 Task: Choose the host language as Russian.
Action: Mouse moved to (781, 91)
Screenshot: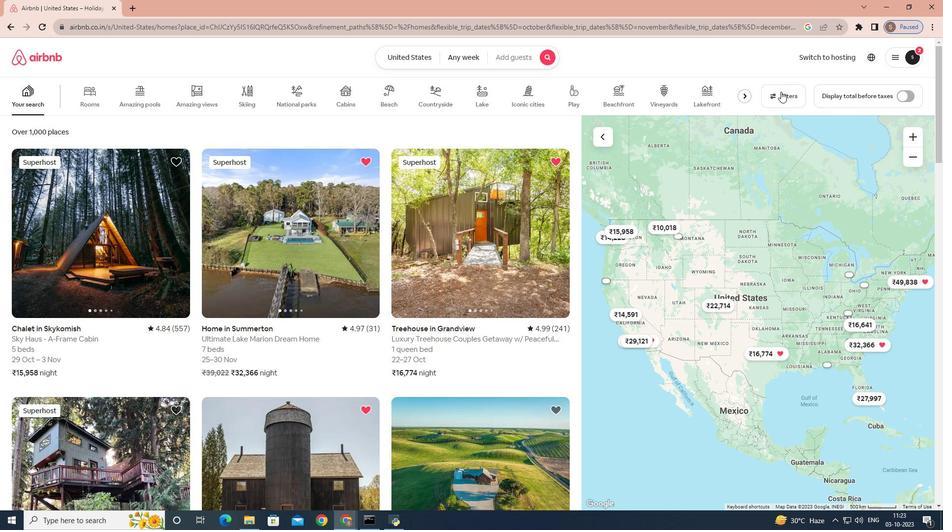 
Action: Mouse pressed left at (781, 91)
Screenshot: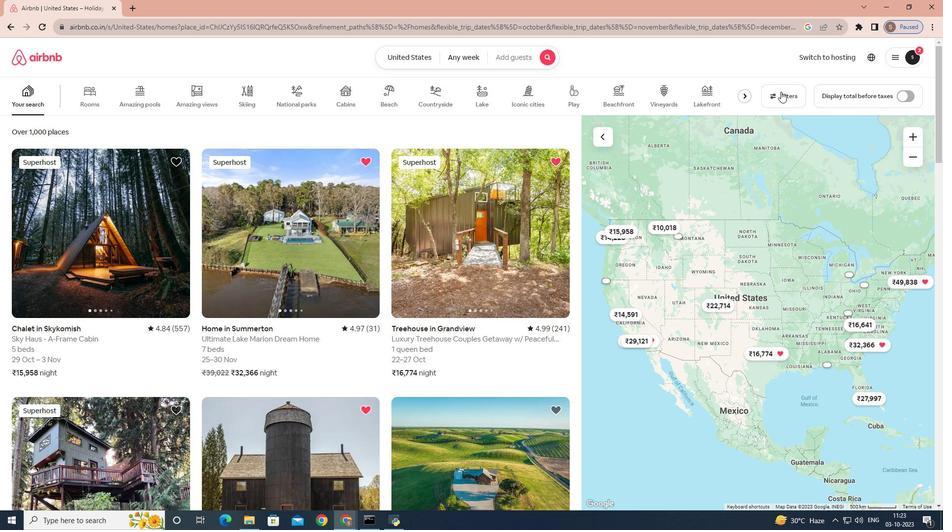
Action: Mouse moved to (598, 156)
Screenshot: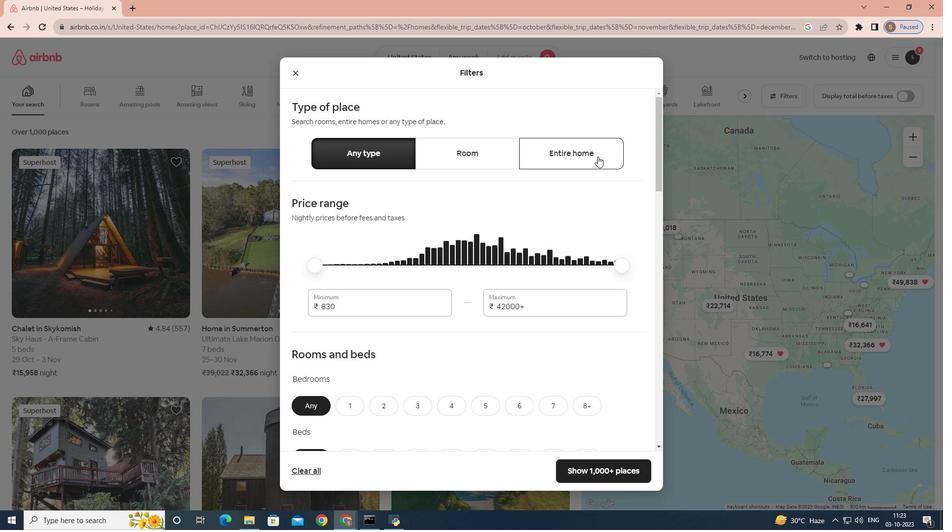
Action: Mouse pressed left at (598, 156)
Screenshot: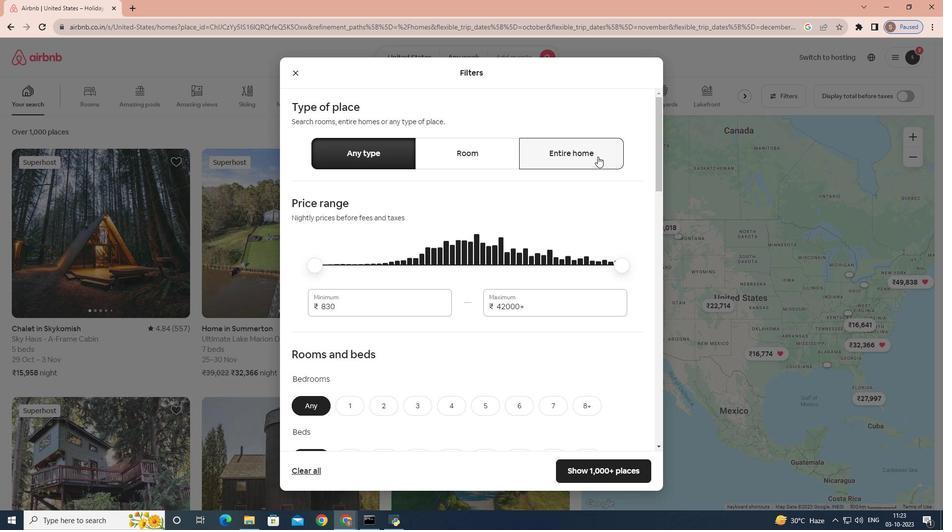 
Action: Mouse moved to (582, 178)
Screenshot: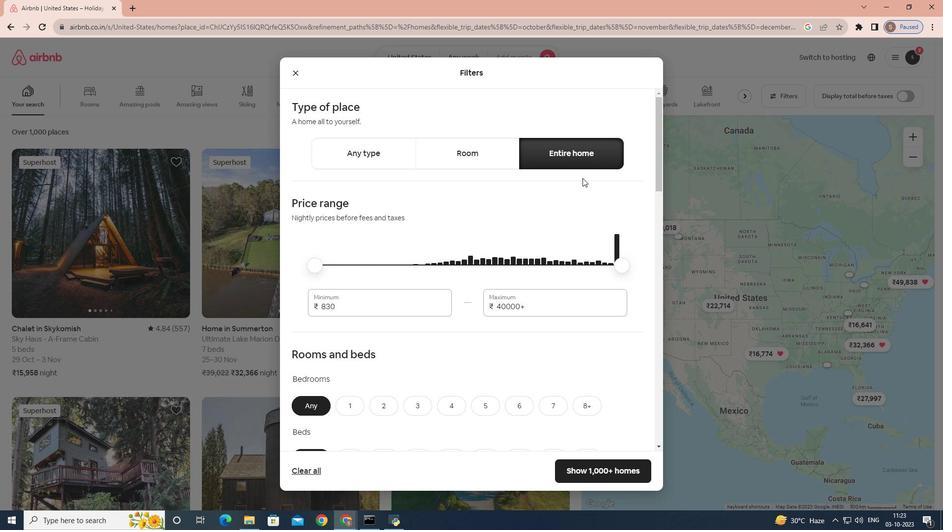 
Action: Mouse scrolled (582, 177) with delta (0, 0)
Screenshot: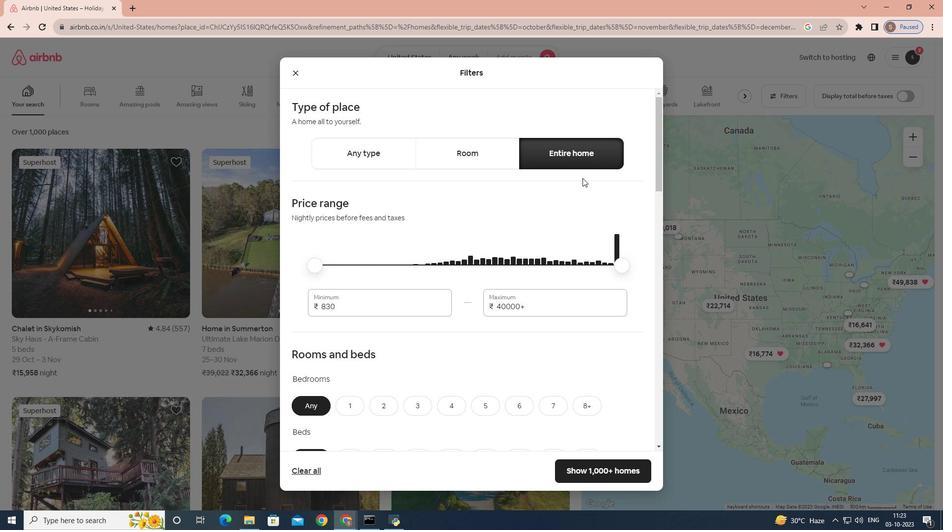 
Action: Mouse scrolled (582, 177) with delta (0, 0)
Screenshot: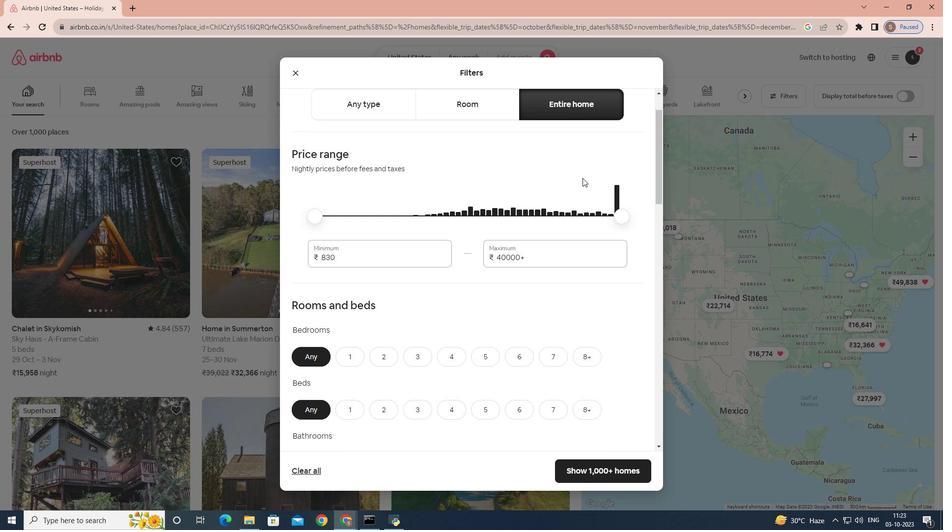 
Action: Mouse scrolled (582, 177) with delta (0, 0)
Screenshot: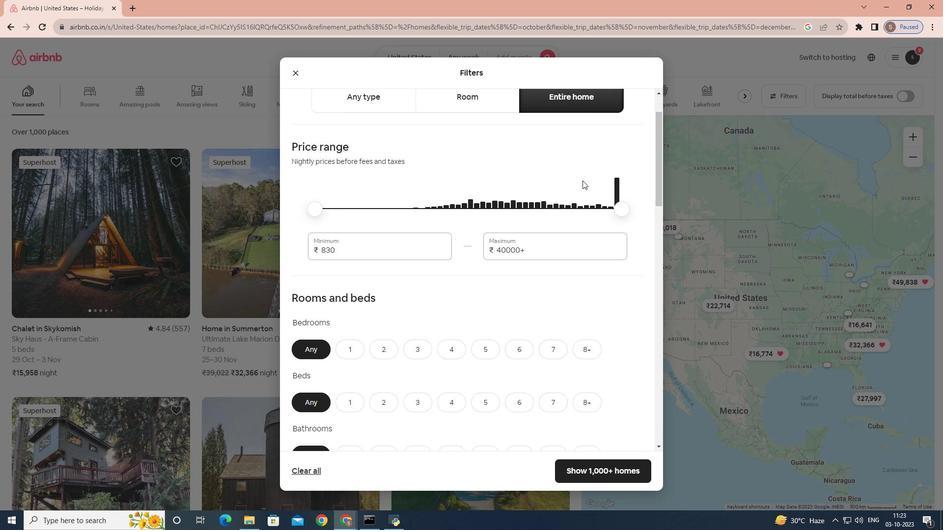 
Action: Mouse moved to (582, 179)
Screenshot: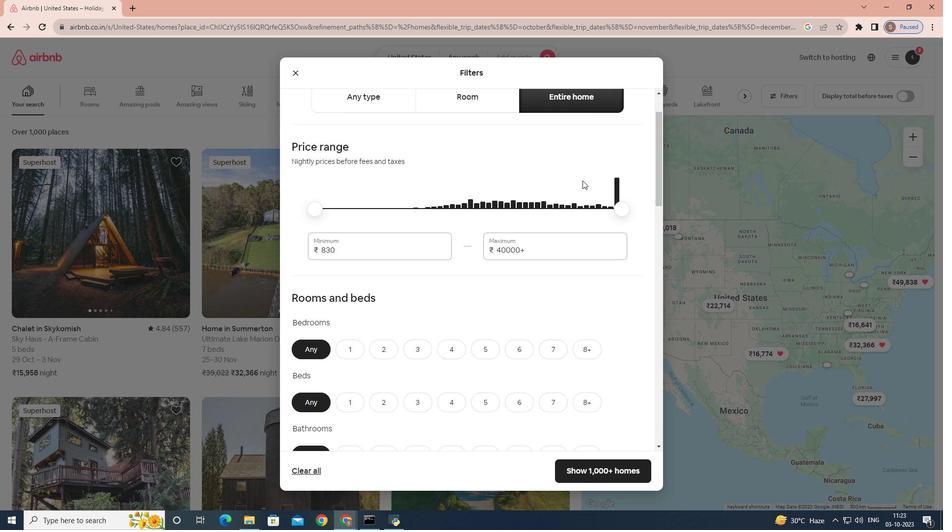 
Action: Mouse scrolled (582, 178) with delta (0, 0)
Screenshot: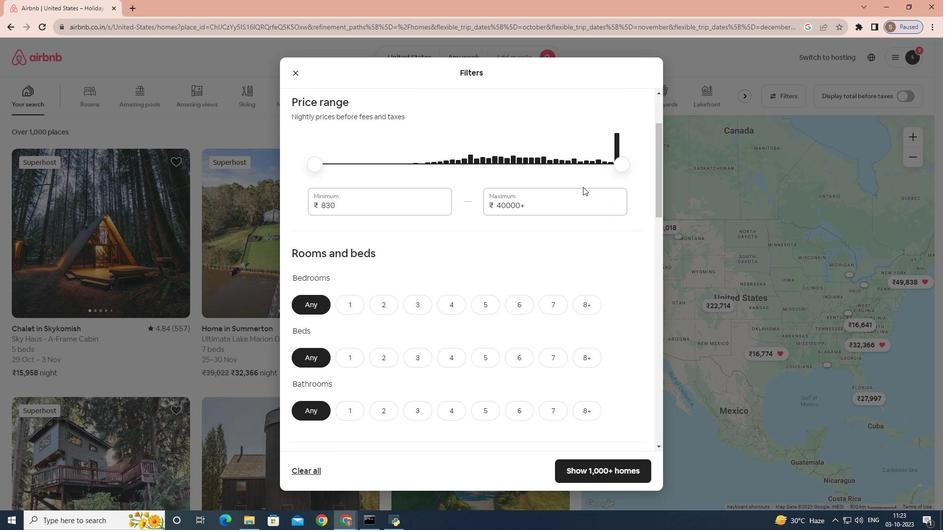 
Action: Mouse moved to (583, 183)
Screenshot: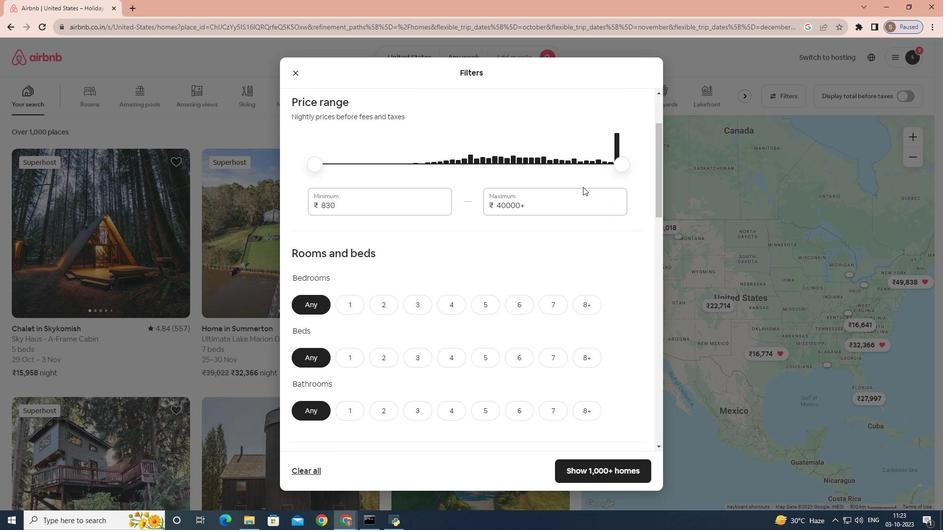 
Action: Mouse scrolled (583, 183) with delta (0, 0)
Screenshot: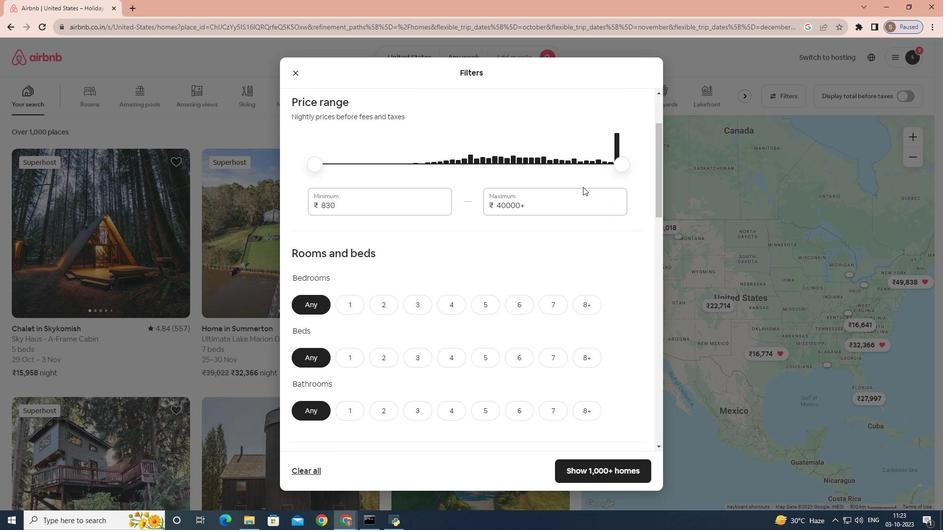 
Action: Mouse moved to (491, 269)
Screenshot: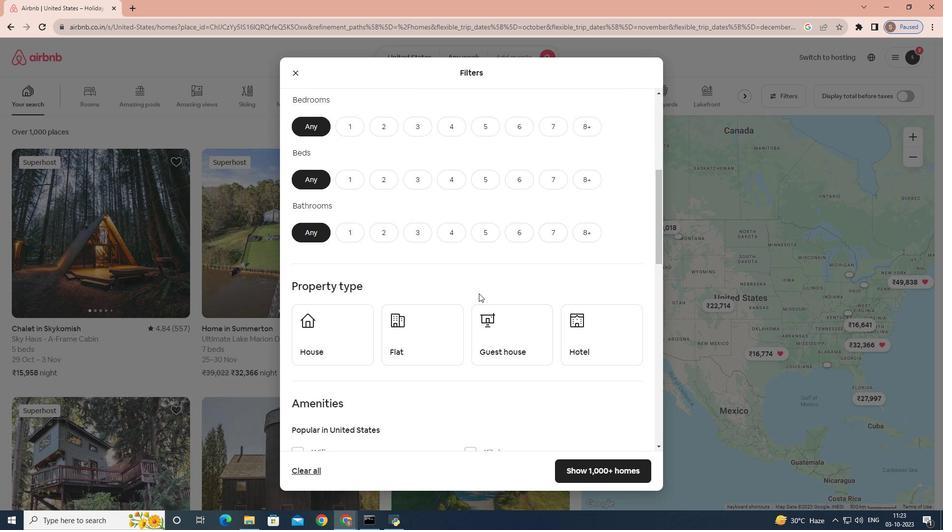 
Action: Mouse scrolled (491, 269) with delta (0, 0)
Screenshot: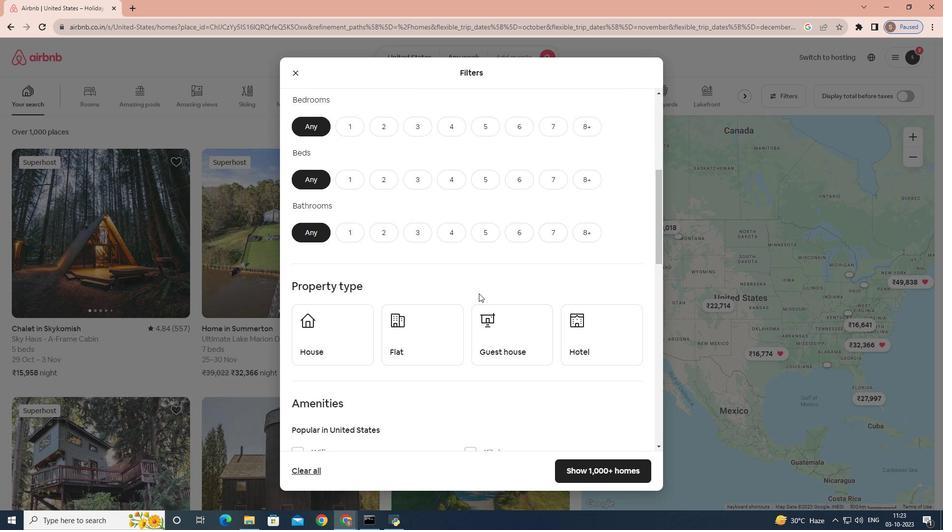
Action: Mouse moved to (488, 275)
Screenshot: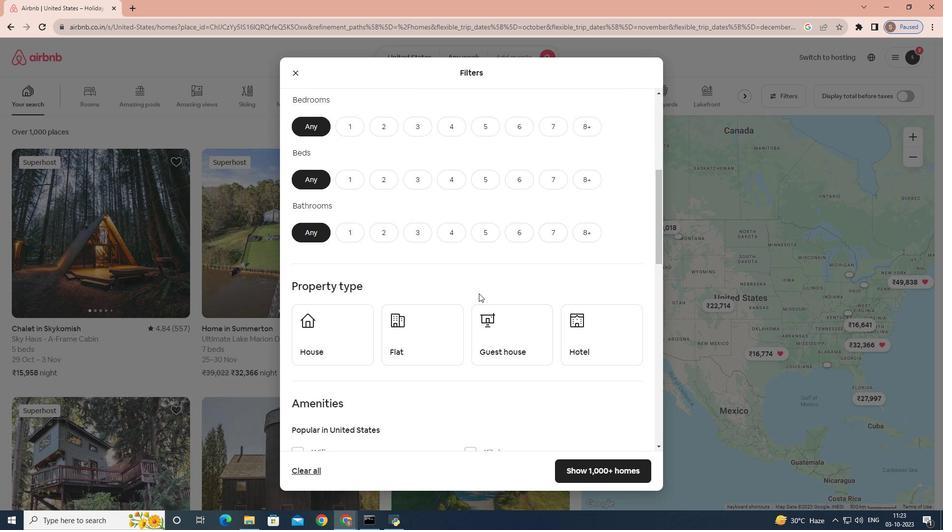 
Action: Mouse scrolled (488, 275) with delta (0, 0)
Screenshot: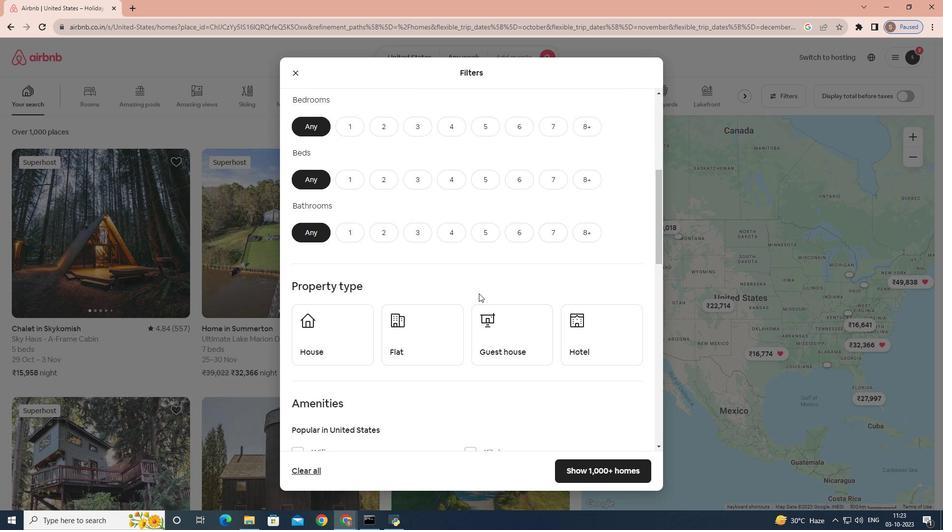 
Action: Mouse moved to (486, 280)
Screenshot: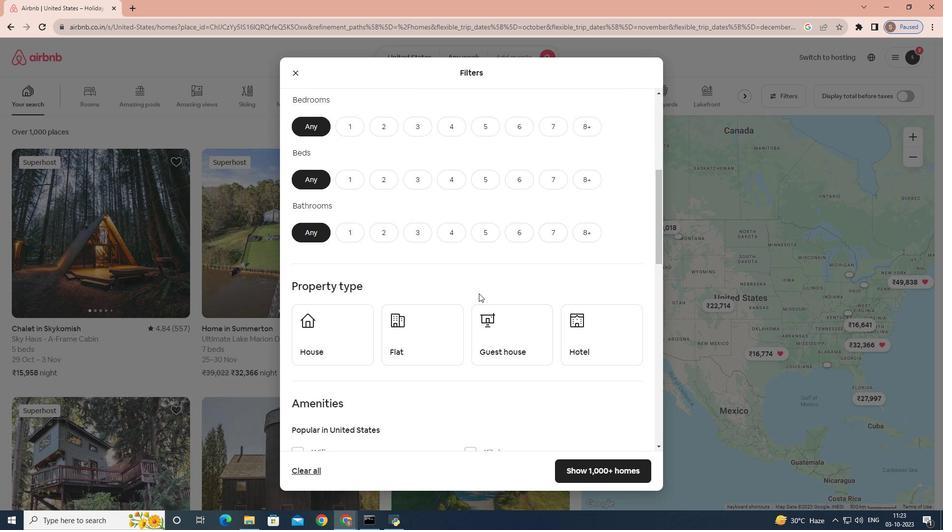 
Action: Mouse scrolled (486, 279) with delta (0, 0)
Screenshot: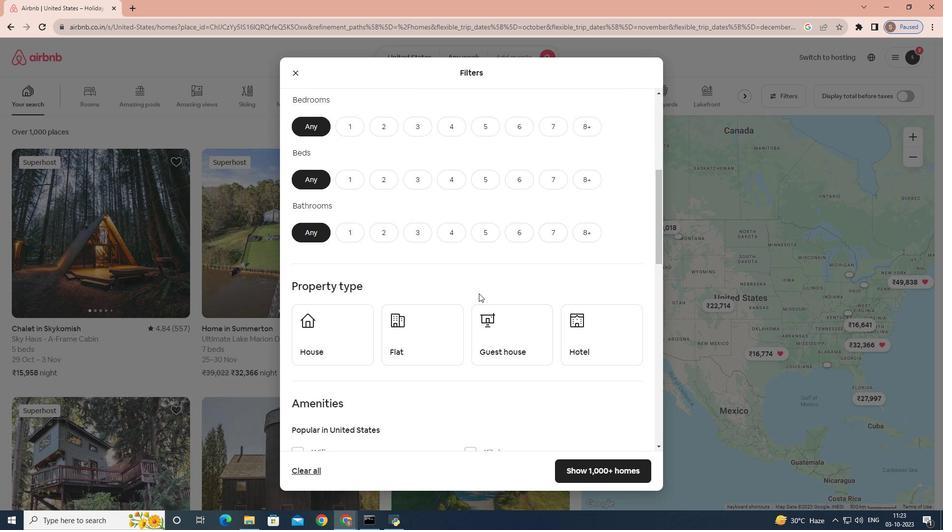 
Action: Mouse moved to (483, 281)
Screenshot: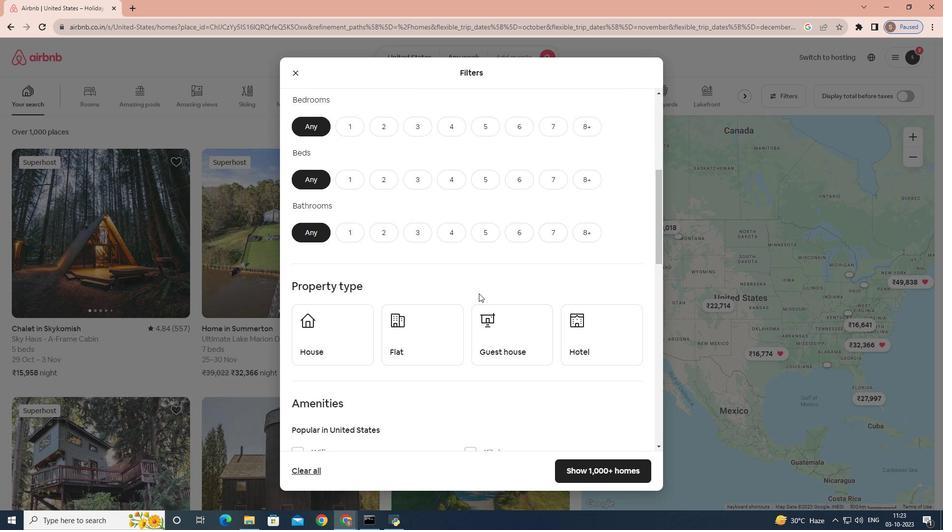 
Action: Mouse scrolled (483, 281) with delta (0, 0)
Screenshot: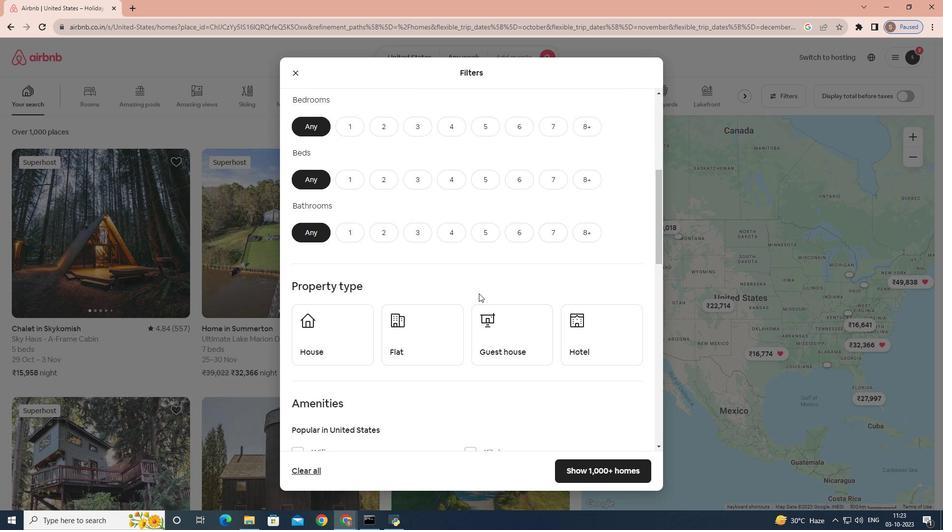 
Action: Mouse moved to (482, 283)
Screenshot: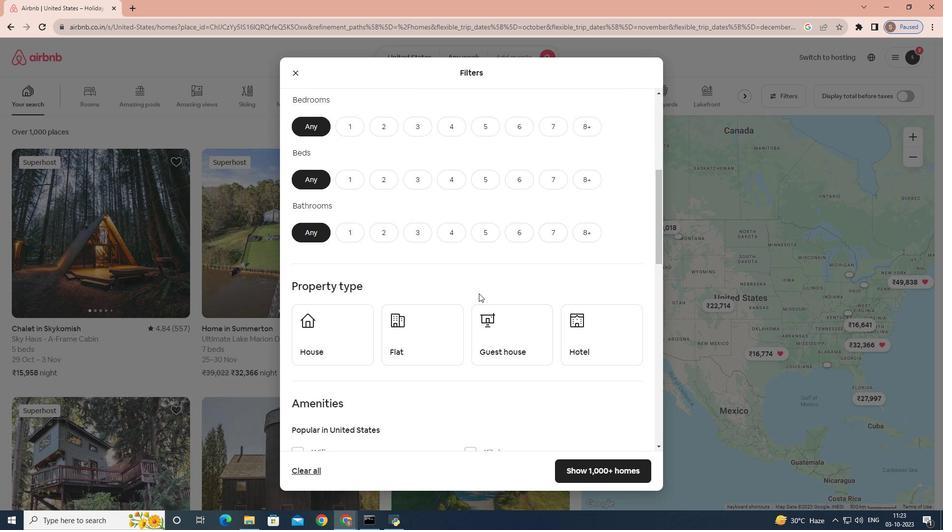 
Action: Mouse scrolled (482, 283) with delta (0, 0)
Screenshot: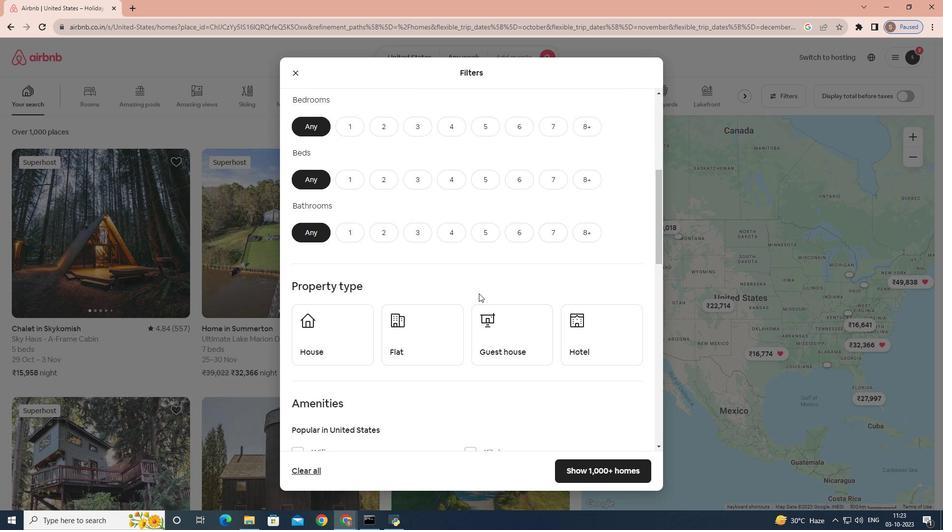 
Action: Mouse moved to (440, 288)
Screenshot: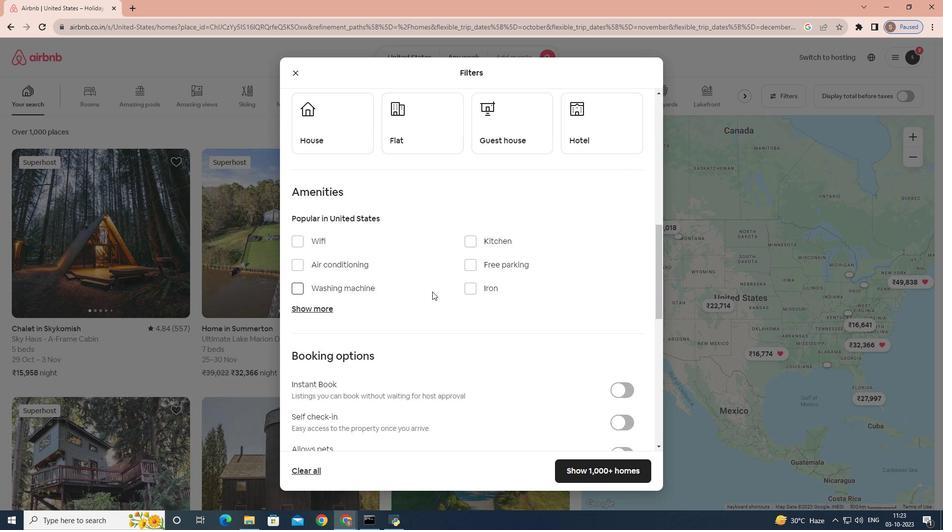 
Action: Mouse scrolled (440, 288) with delta (0, 0)
Screenshot: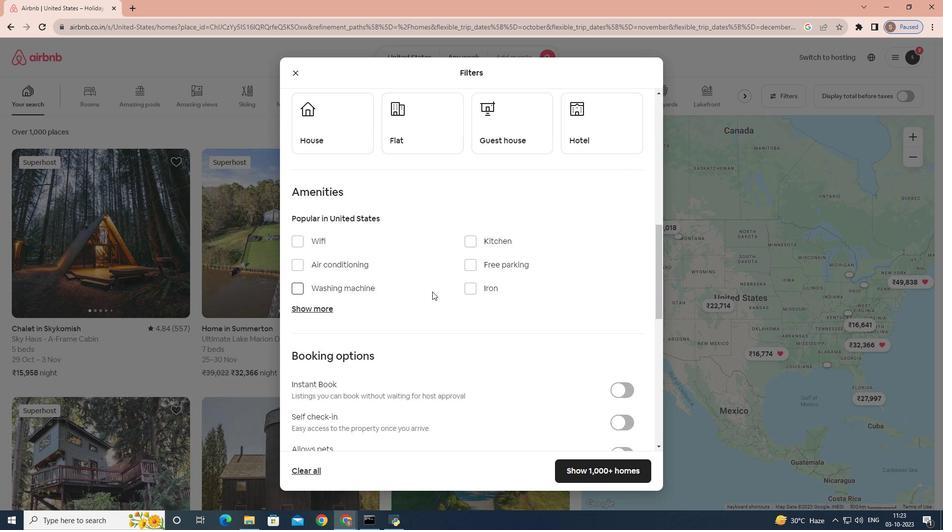 
Action: Mouse moved to (436, 290)
Screenshot: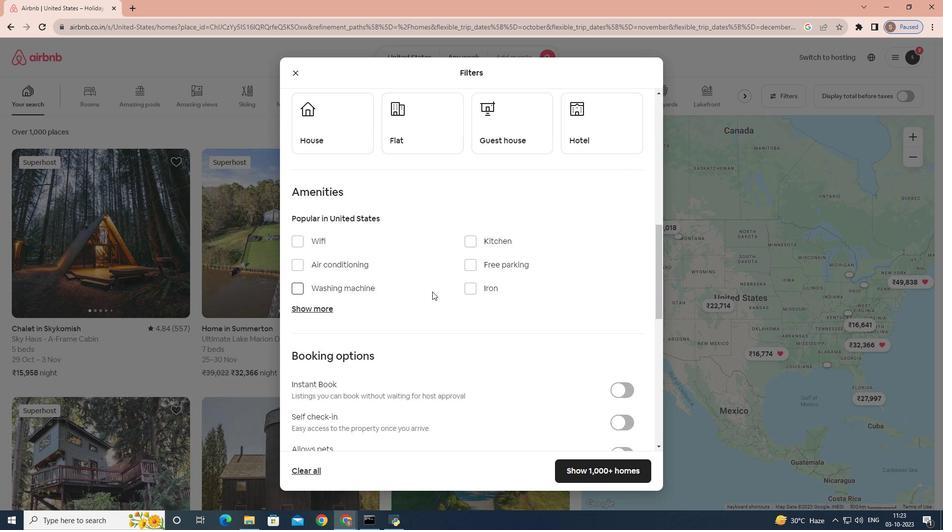 
Action: Mouse scrolled (436, 290) with delta (0, 0)
Screenshot: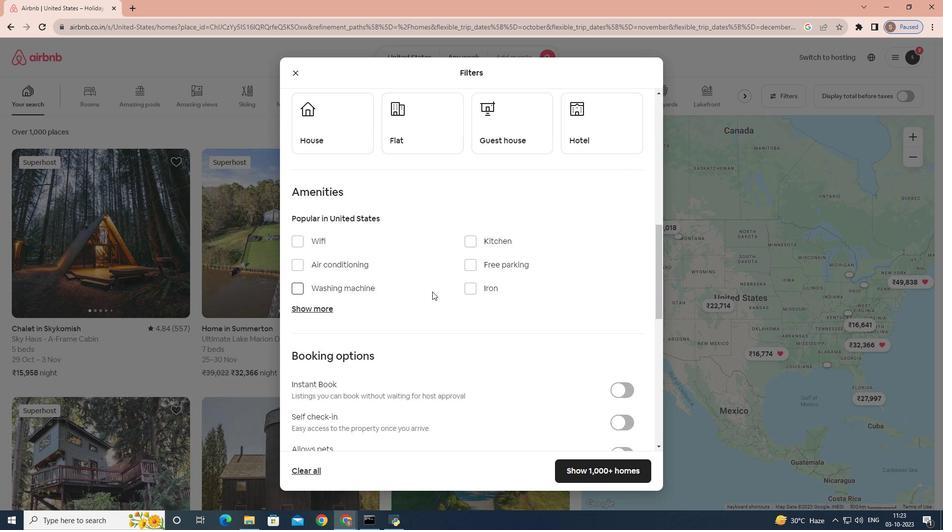 
Action: Mouse moved to (434, 291)
Screenshot: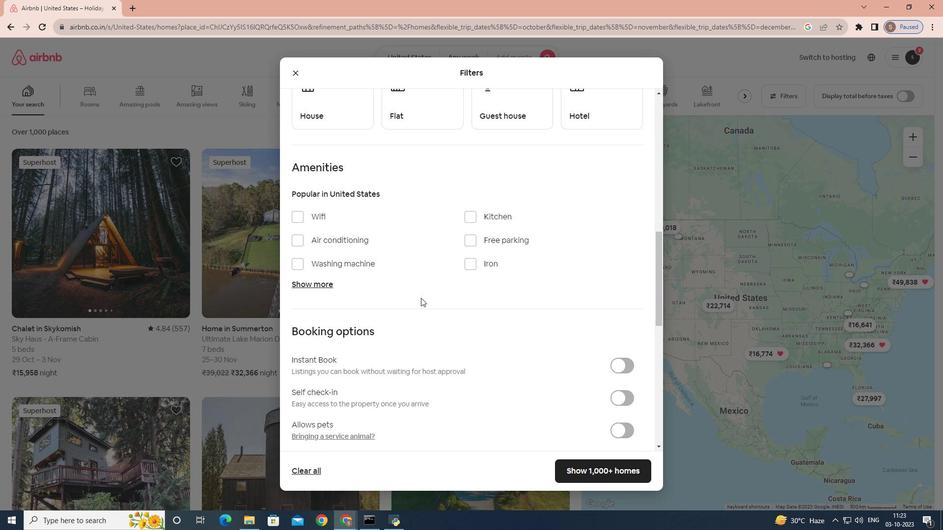 
Action: Mouse scrolled (434, 291) with delta (0, 0)
Screenshot: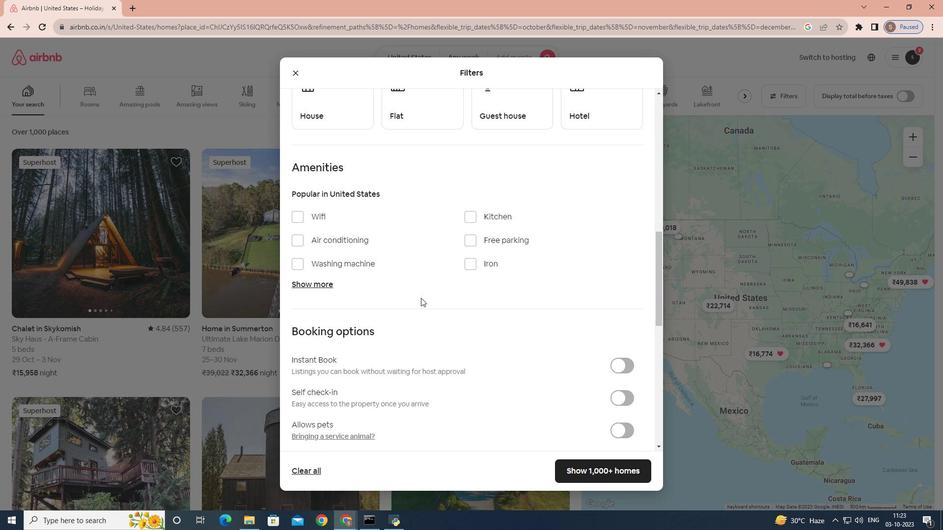 
Action: Mouse moved to (431, 292)
Screenshot: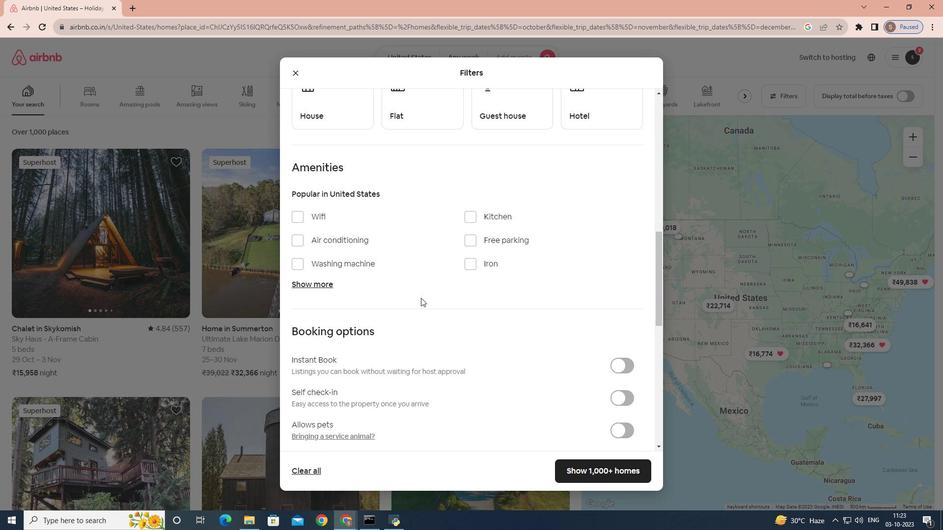 
Action: Mouse scrolled (431, 292) with delta (0, 0)
Screenshot: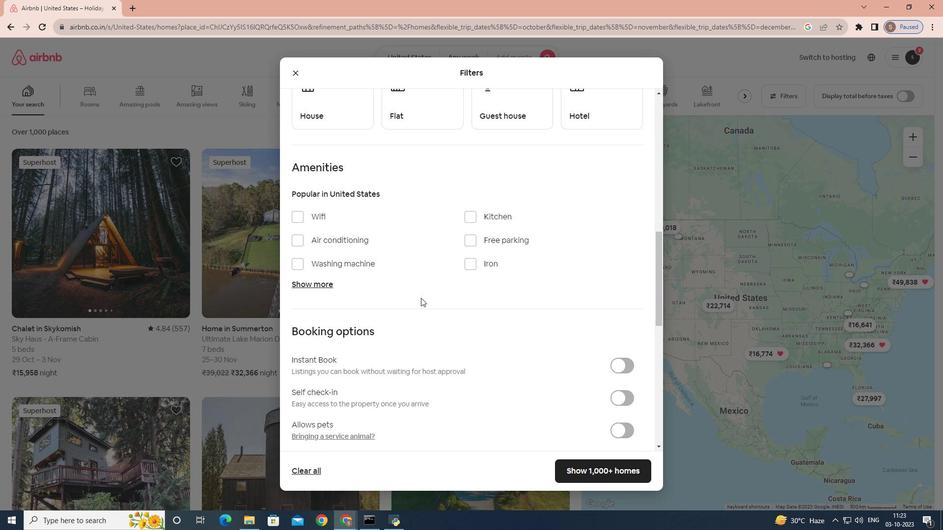 
Action: Mouse moved to (429, 293)
Screenshot: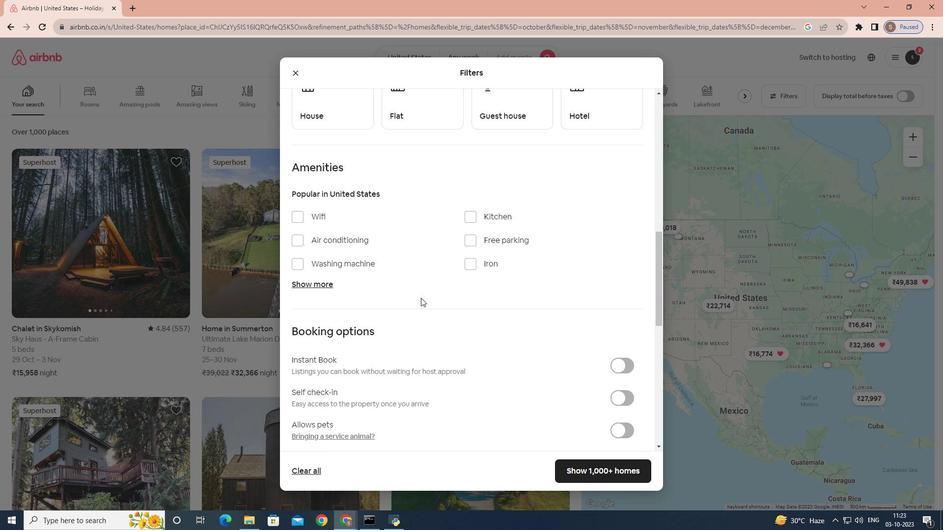 
Action: Mouse scrolled (429, 292) with delta (0, 0)
Screenshot: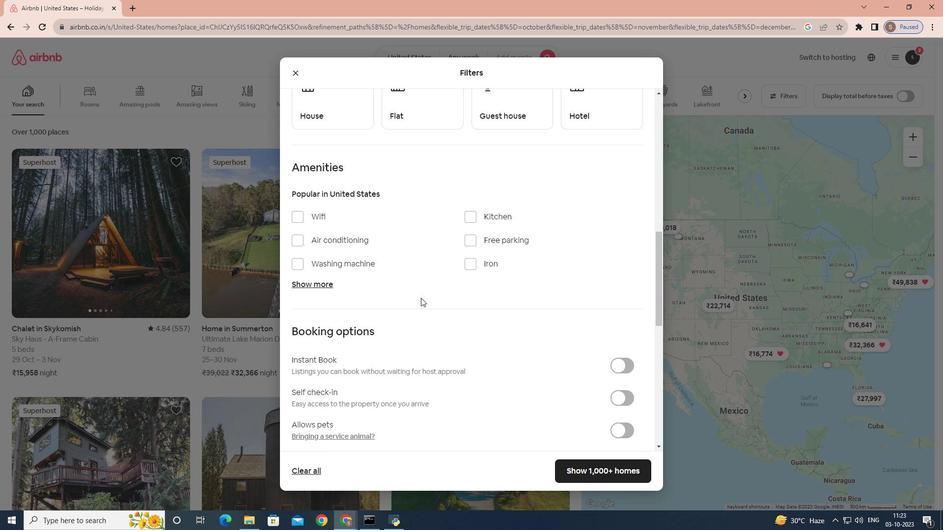 
Action: Mouse moved to (384, 301)
Screenshot: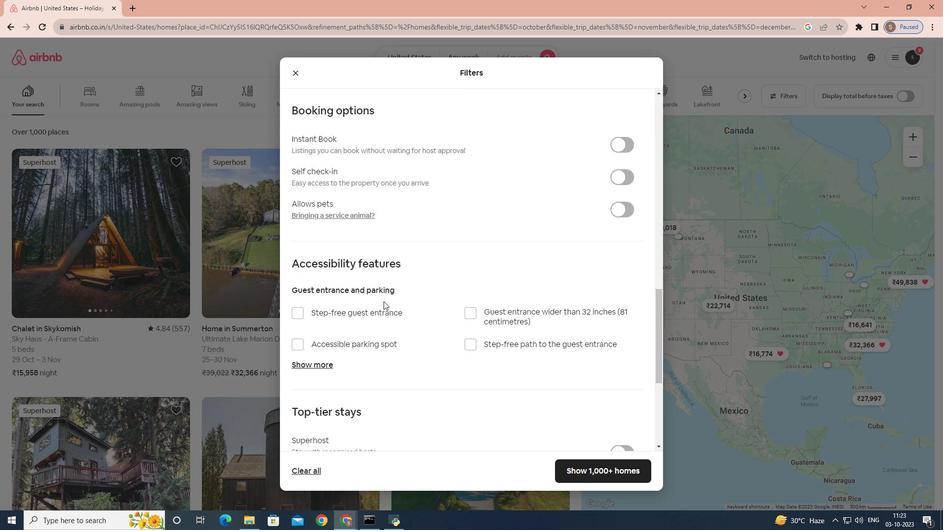 
Action: Mouse scrolled (384, 300) with delta (0, 0)
Screenshot: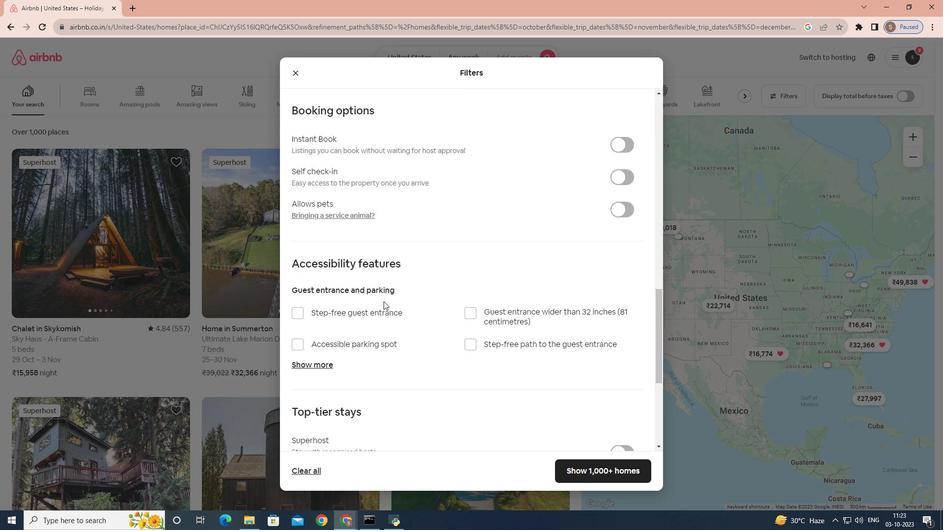 
Action: Mouse moved to (383, 301)
Screenshot: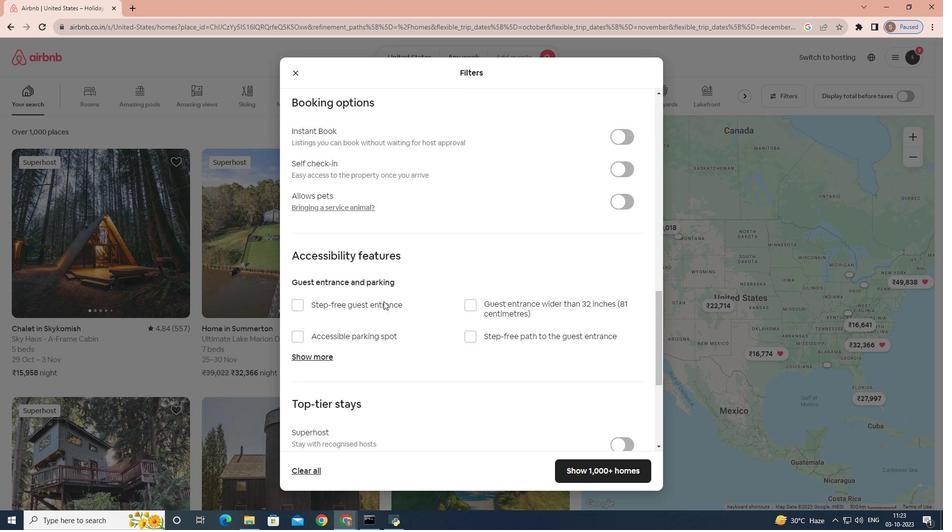 
Action: Mouse scrolled (383, 301) with delta (0, 0)
Screenshot: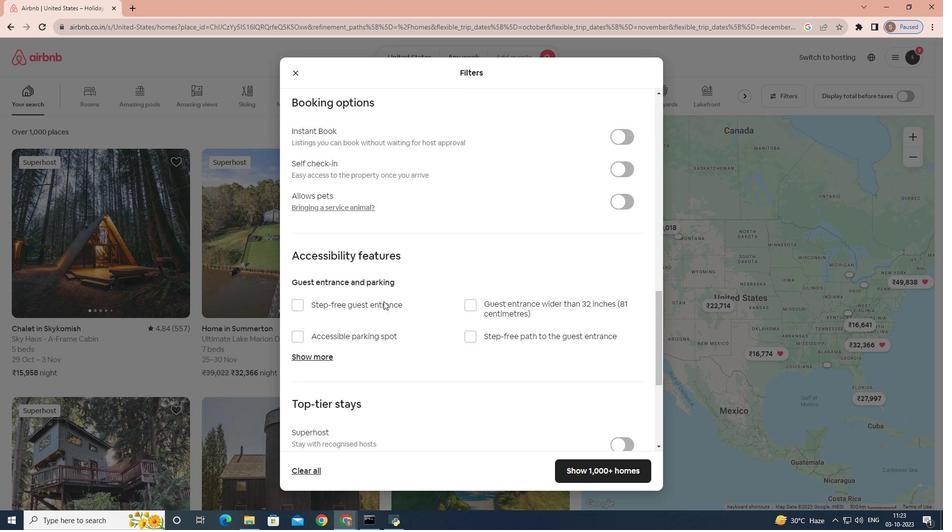 
Action: Mouse moved to (383, 301)
Screenshot: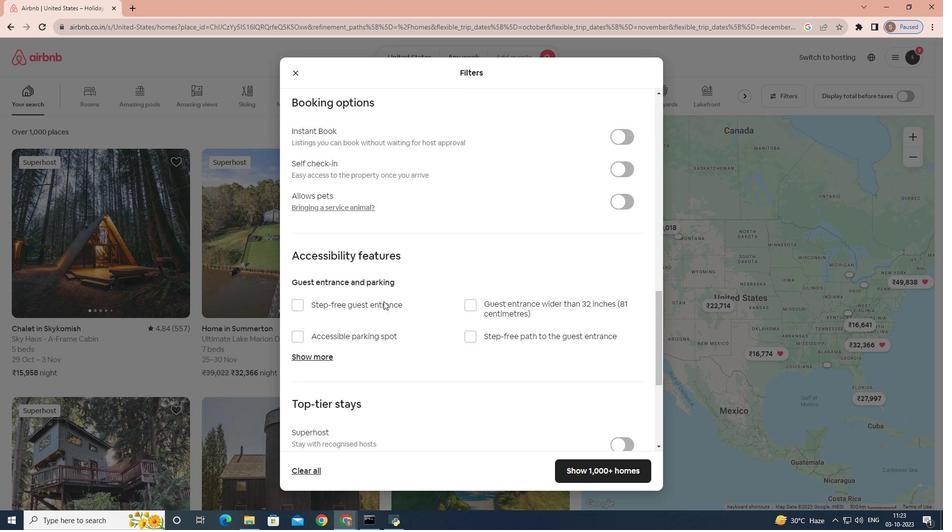 
Action: Mouse scrolled (383, 301) with delta (0, 0)
Screenshot: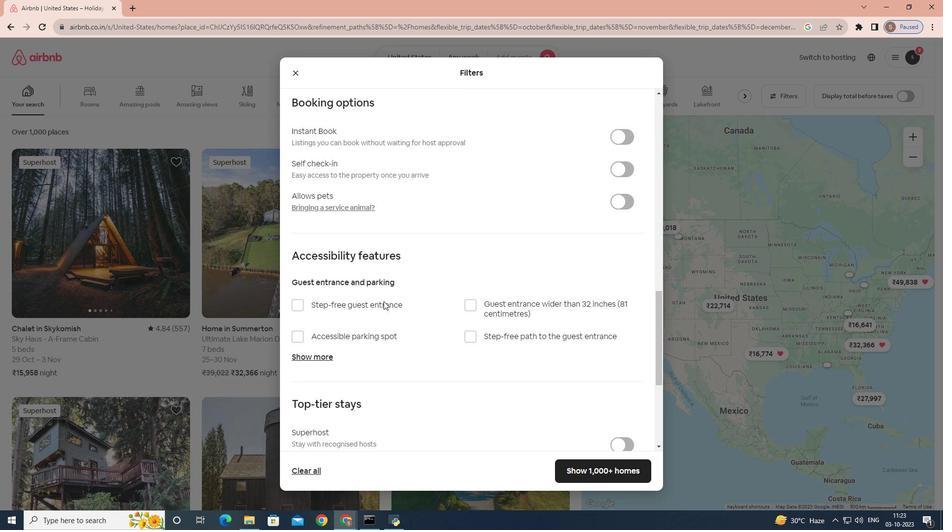 
Action: Mouse scrolled (383, 301) with delta (0, 0)
Screenshot: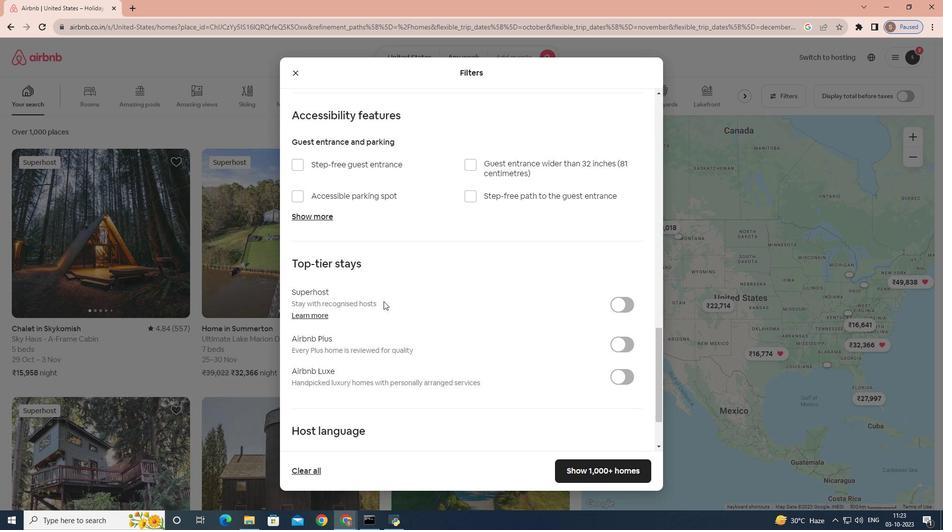 
Action: Mouse scrolled (383, 301) with delta (0, 0)
Screenshot: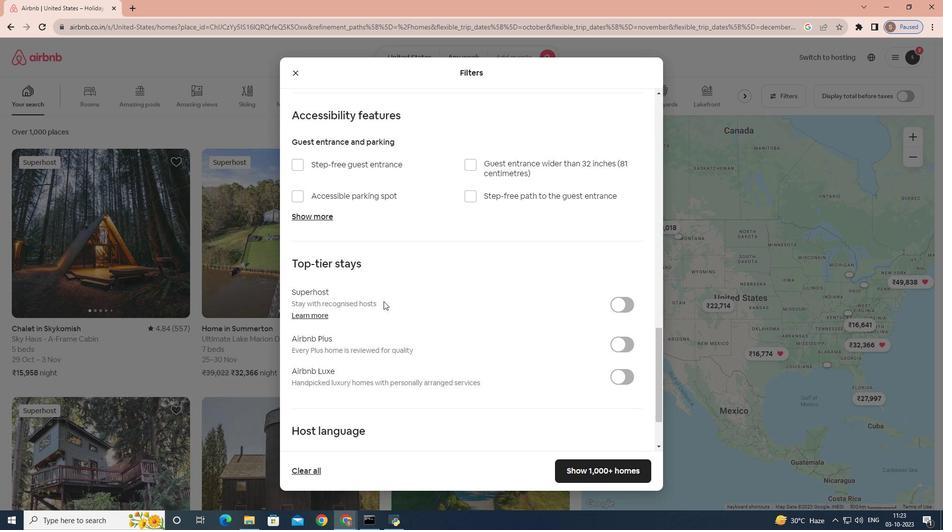 
Action: Mouse scrolled (383, 301) with delta (0, 0)
Screenshot: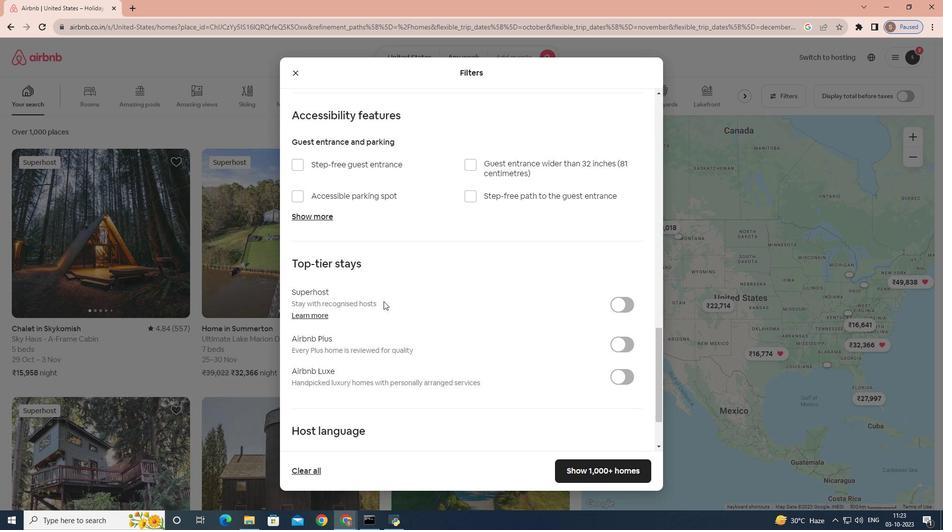 
Action: Mouse scrolled (383, 301) with delta (0, 0)
Screenshot: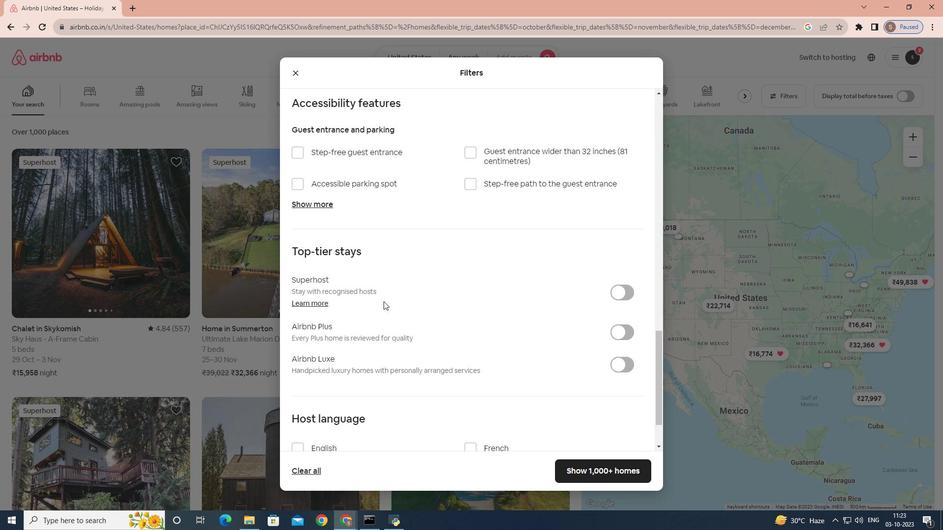 
Action: Mouse scrolled (383, 301) with delta (0, 0)
Screenshot: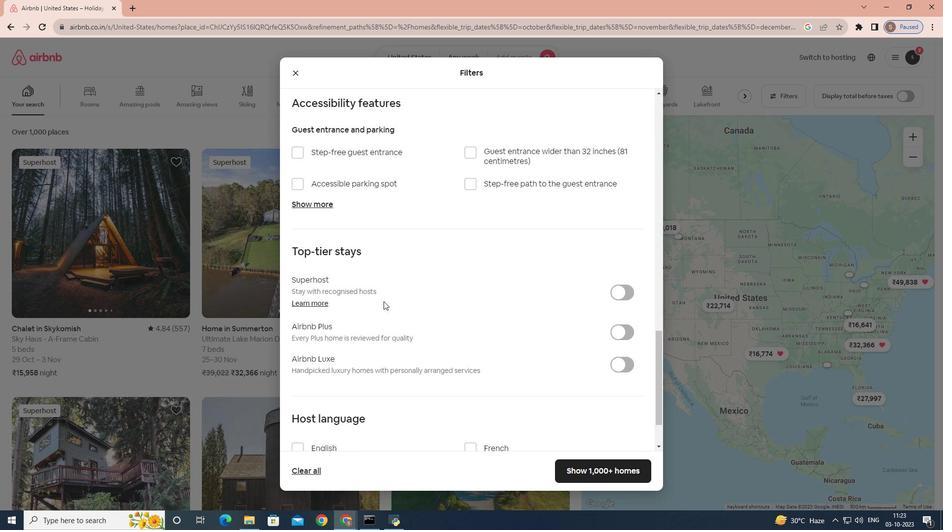 
Action: Mouse scrolled (383, 301) with delta (0, 0)
Screenshot: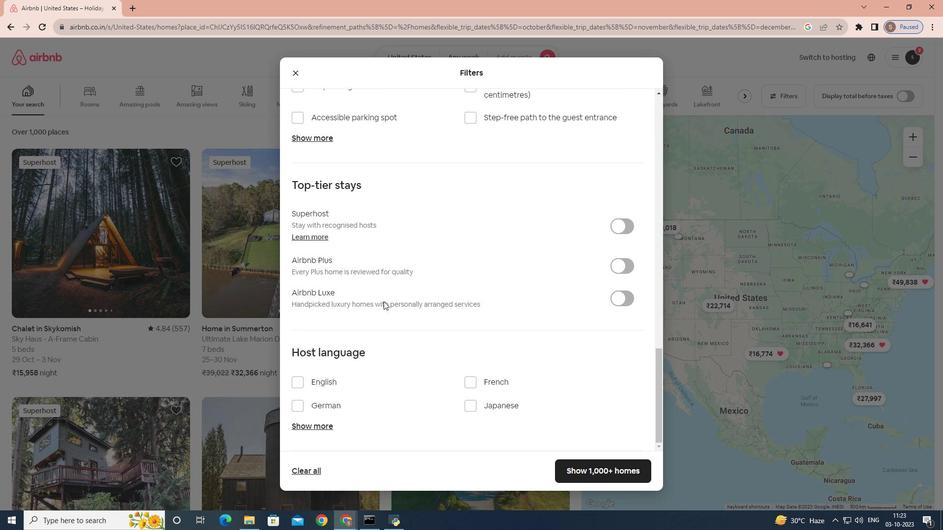 
Action: Mouse scrolled (383, 301) with delta (0, 0)
Screenshot: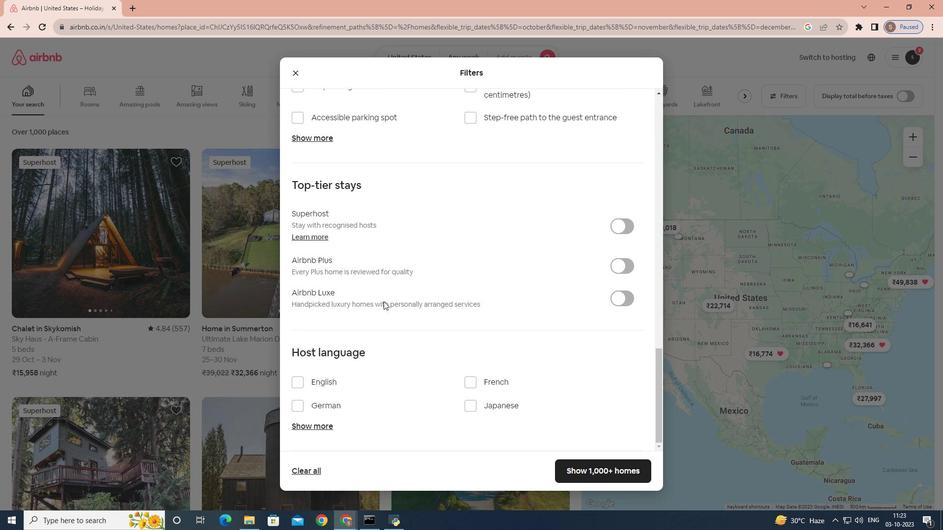 
Action: Mouse scrolled (383, 301) with delta (0, 0)
Screenshot: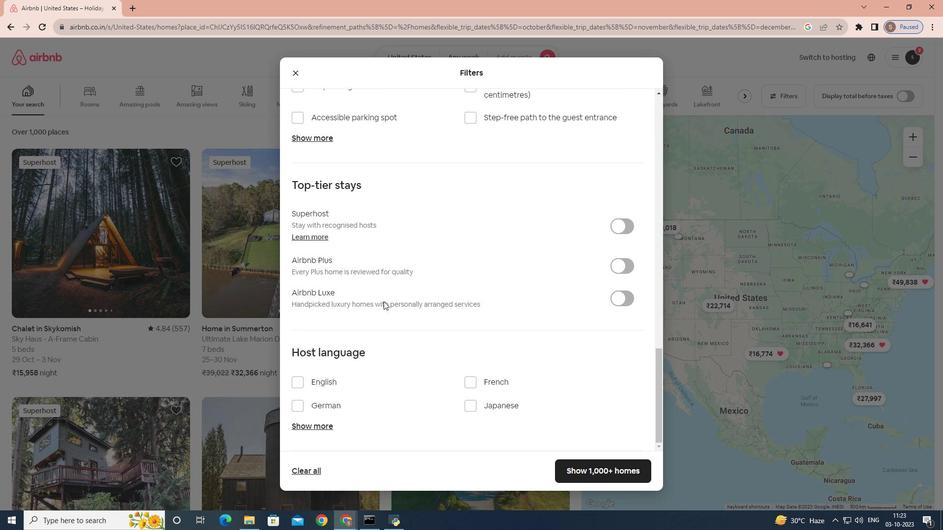 
Action: Mouse scrolled (383, 301) with delta (0, 0)
Screenshot: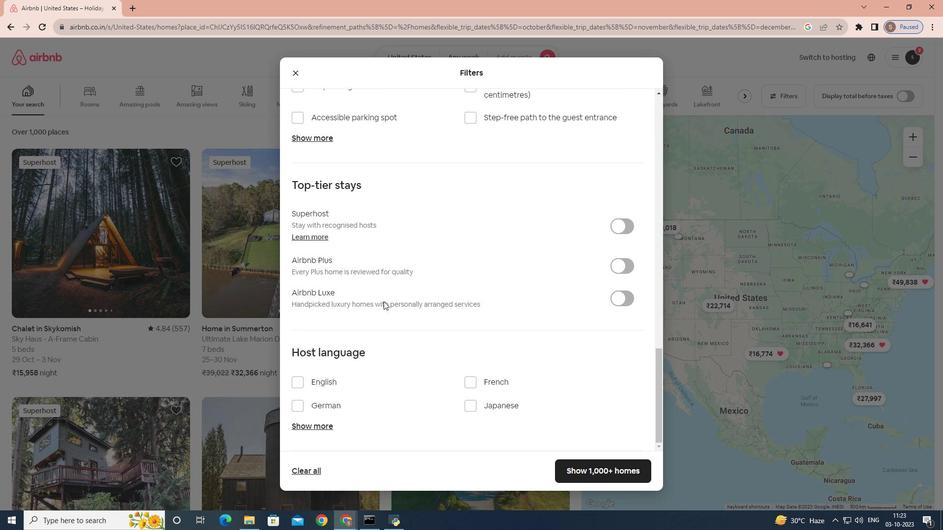 
Action: Mouse moved to (304, 424)
Screenshot: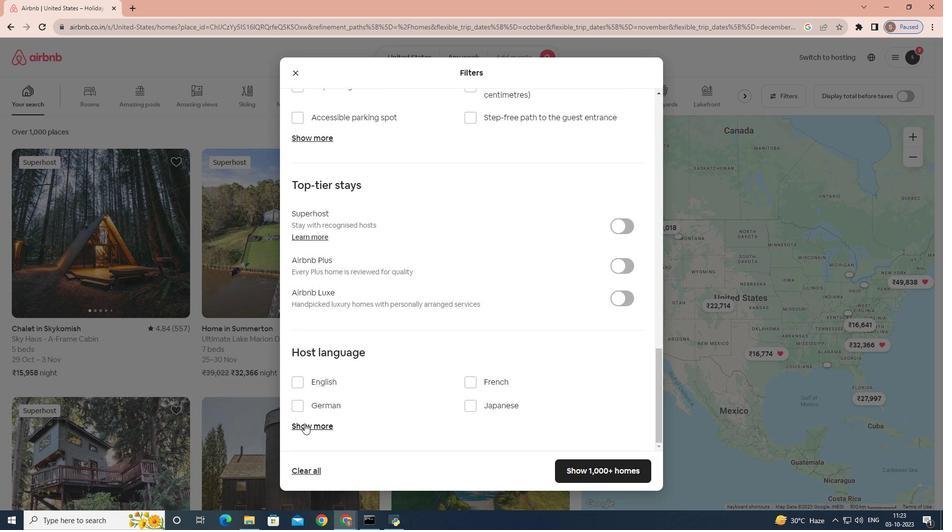 
Action: Mouse pressed left at (304, 424)
Screenshot: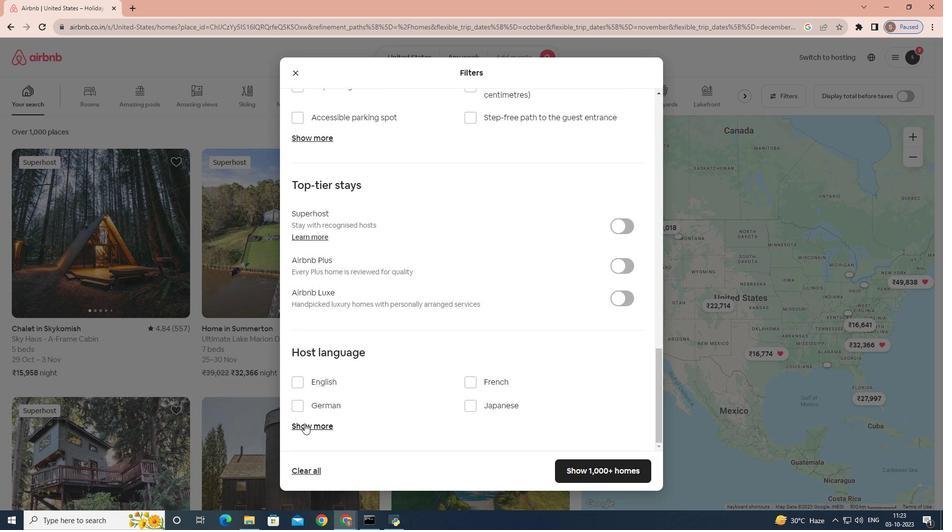 
Action: Mouse moved to (472, 427)
Screenshot: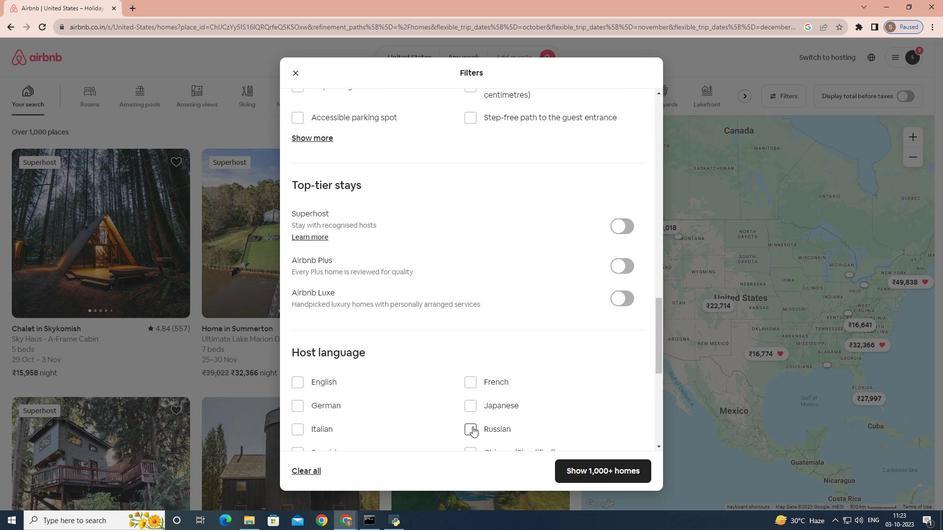 
Action: Mouse pressed left at (472, 427)
Screenshot: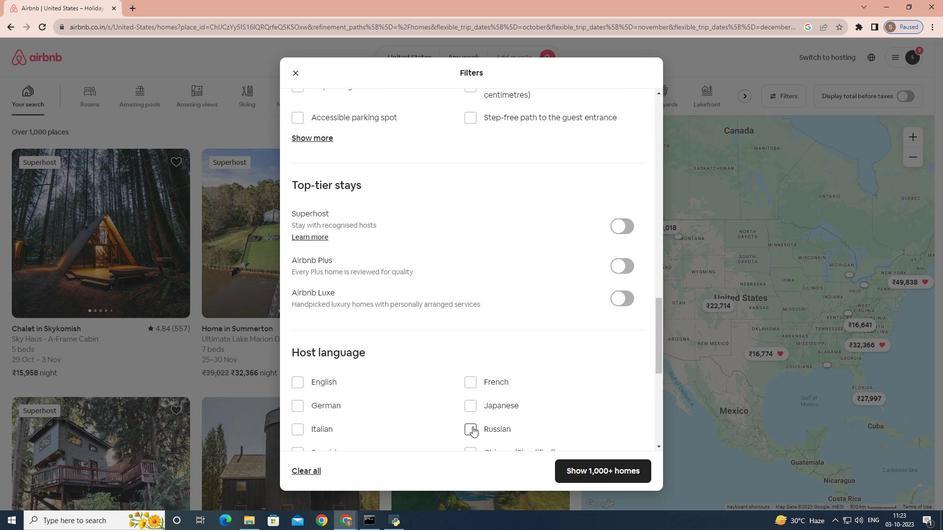 
Action: Mouse moved to (632, 469)
Screenshot: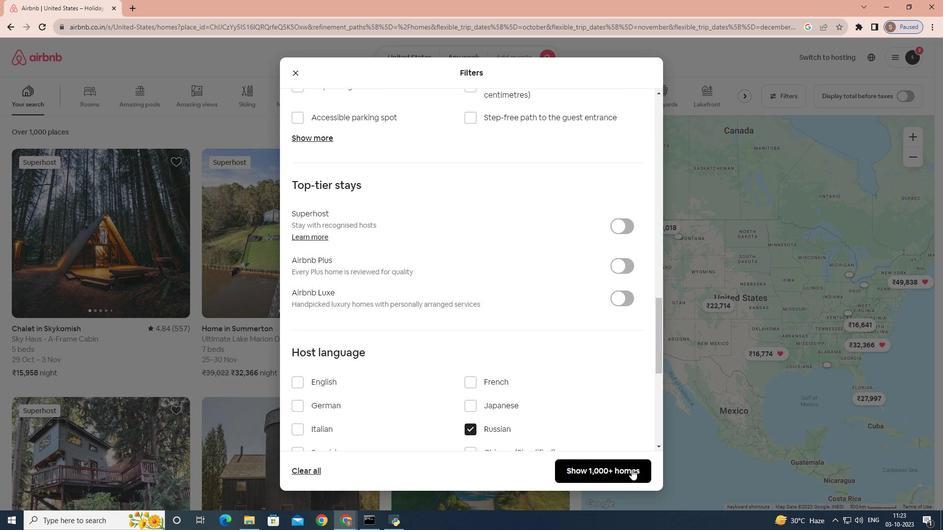 
Action: Mouse pressed left at (632, 469)
Screenshot: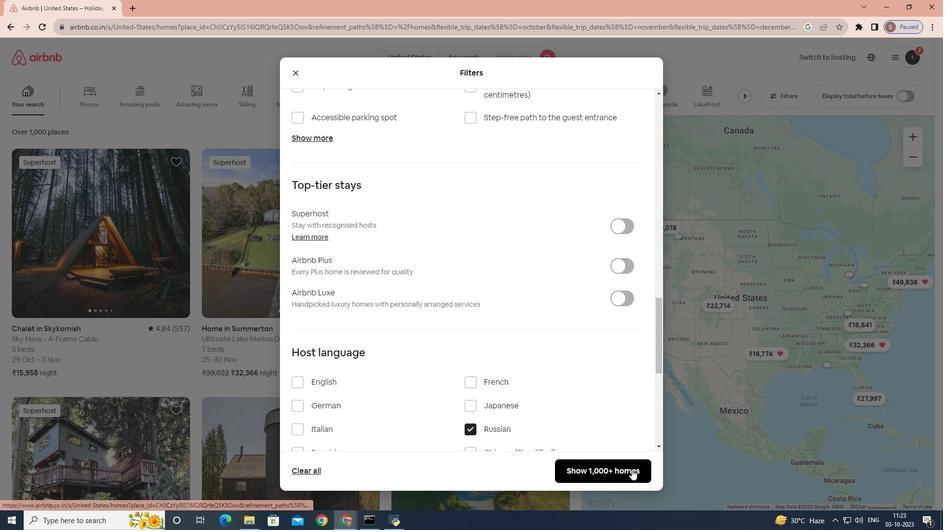 
Action: Mouse moved to (414, 372)
Screenshot: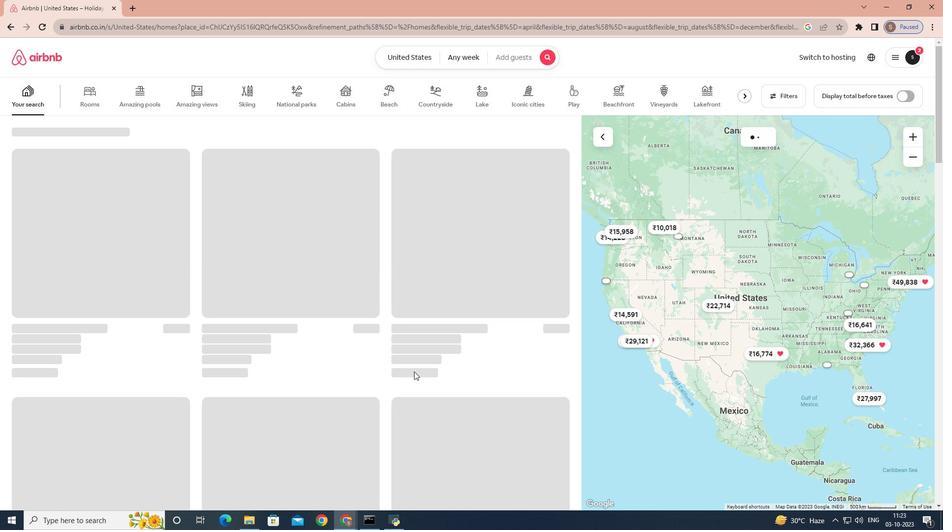 
